 Task: Set due date reminder 1 Day before.
Action: Mouse moved to (417, 165)
Screenshot: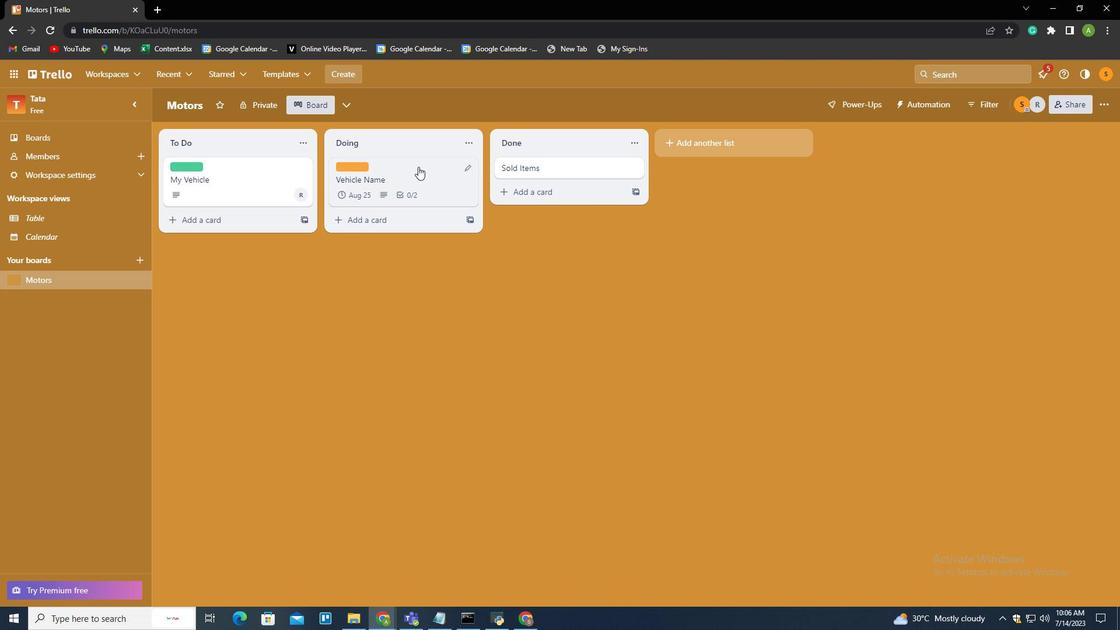 
Action: Mouse pressed left at (417, 165)
Screenshot: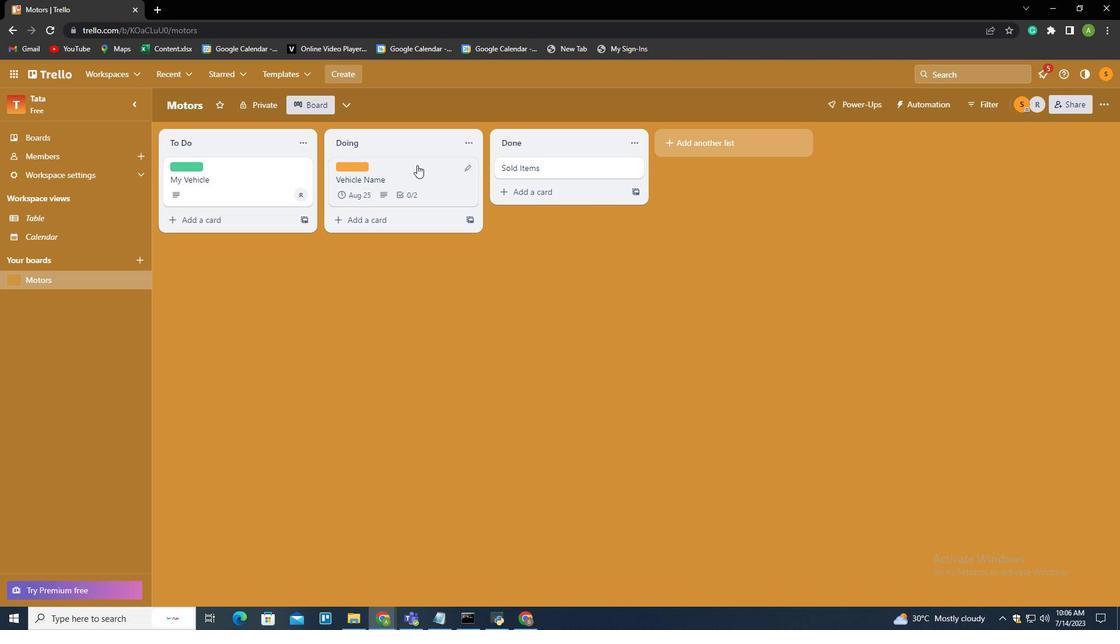 
Action: Mouse moved to (695, 274)
Screenshot: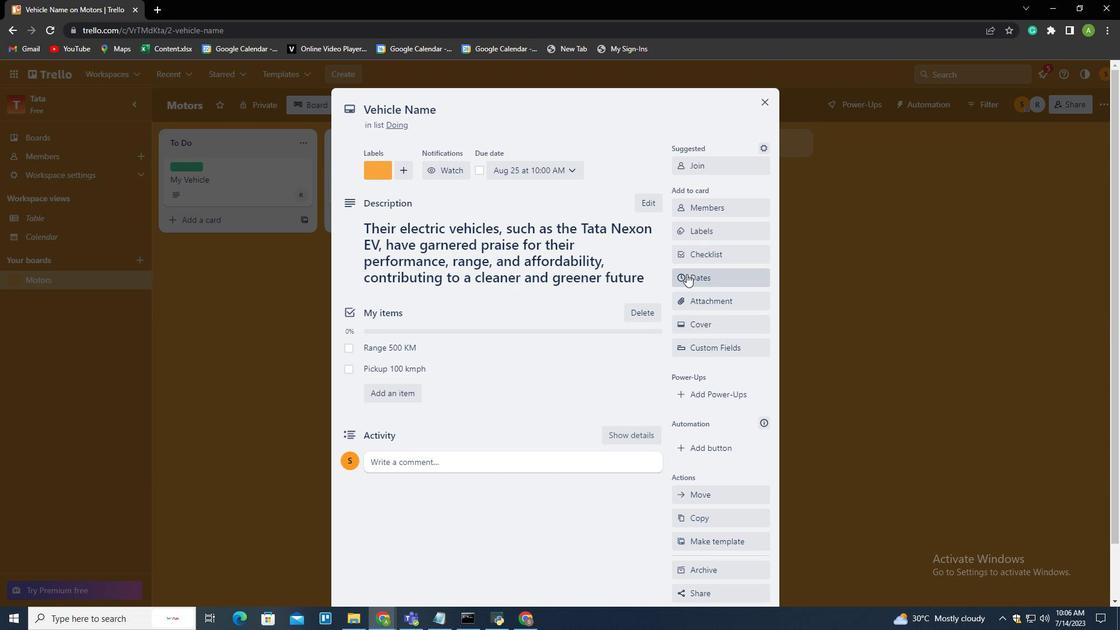 
Action: Mouse pressed left at (695, 274)
Screenshot: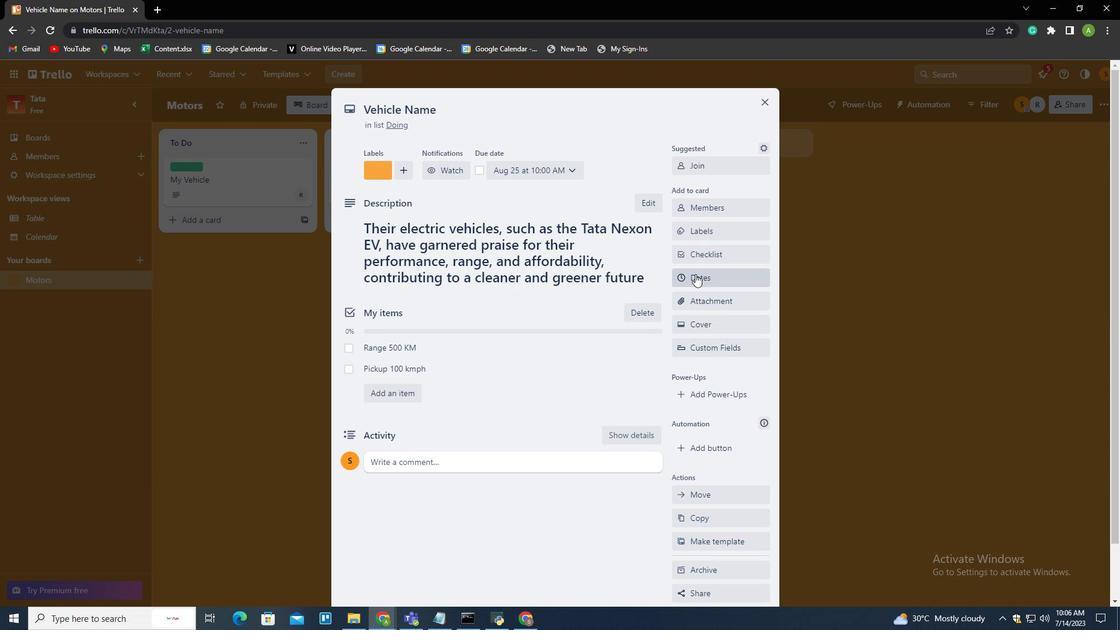 
Action: Mouse moved to (711, 390)
Screenshot: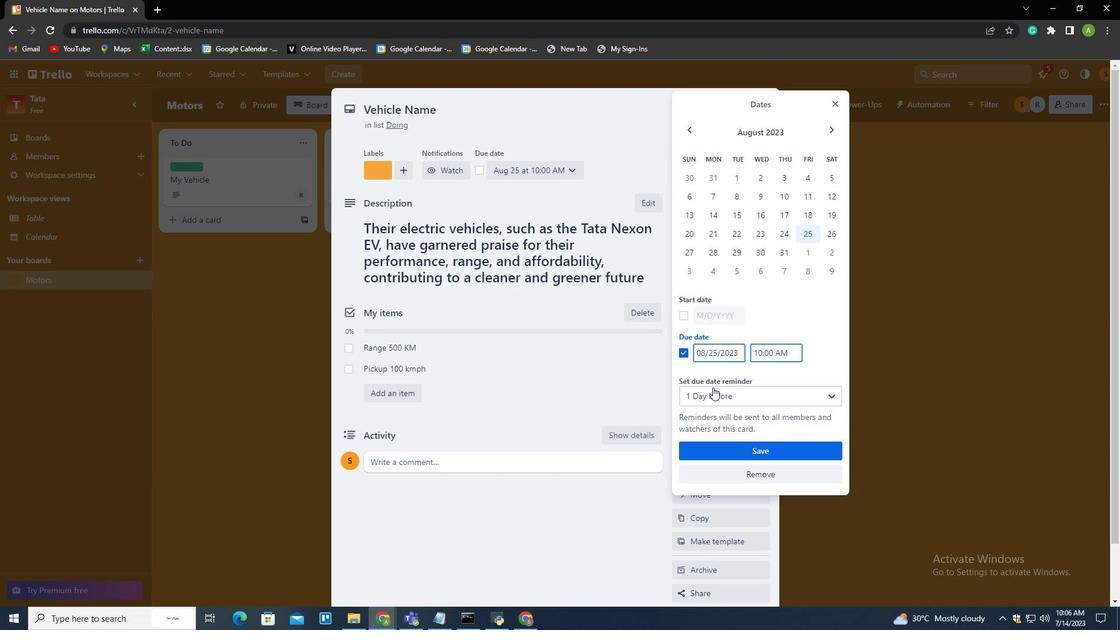 
Action: Mouse pressed left at (711, 390)
Screenshot: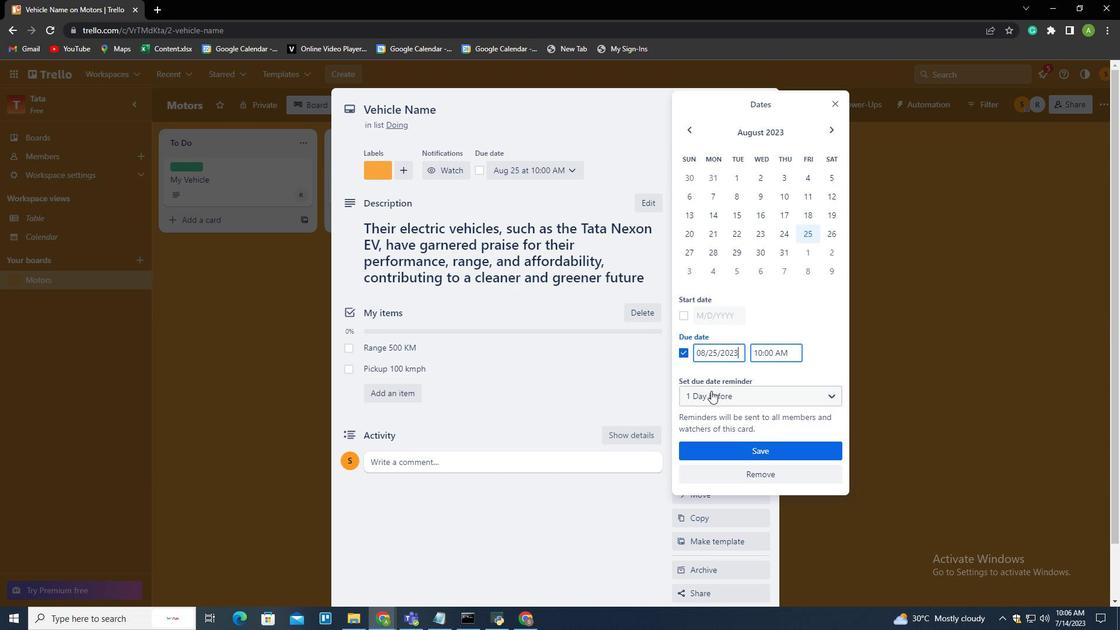 
Action: Mouse moved to (710, 551)
Screenshot: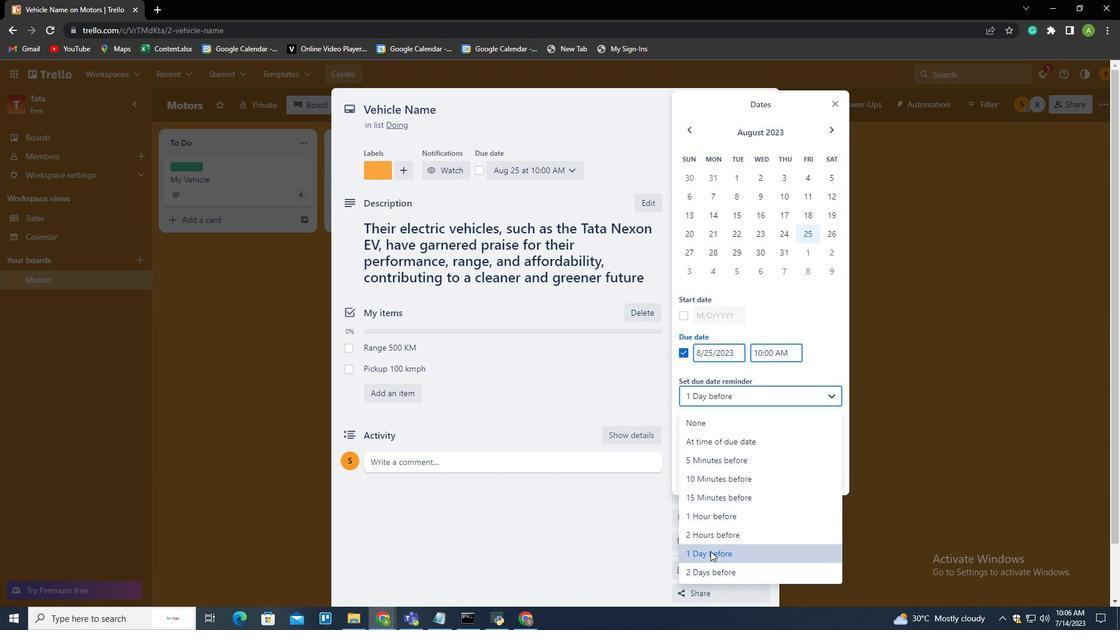 
Action: Mouse pressed left at (710, 551)
Screenshot: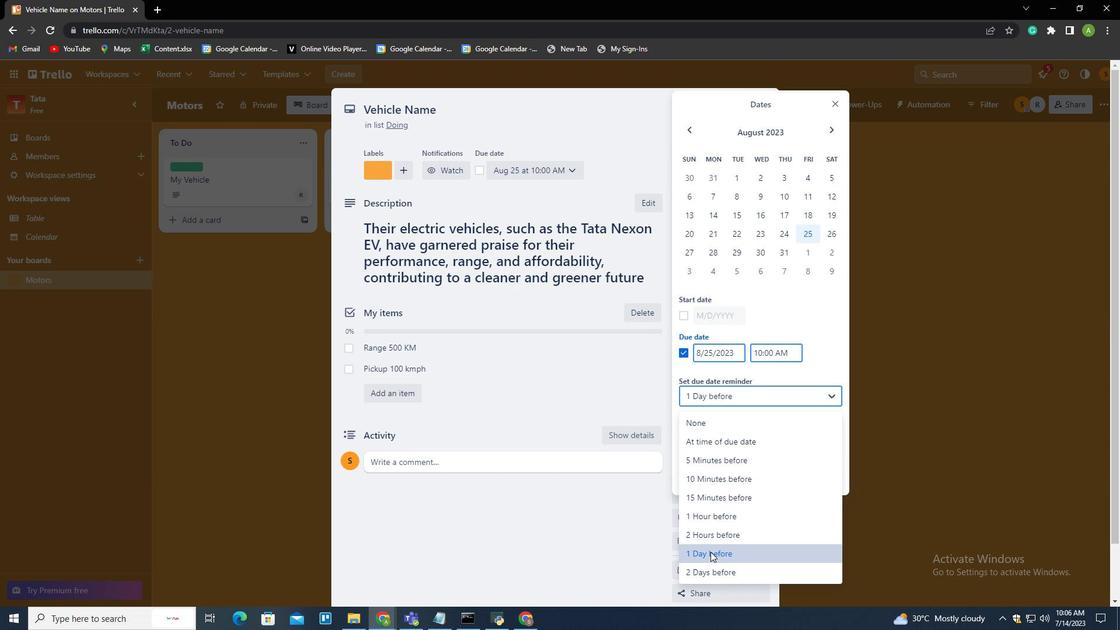 
Action: Mouse moved to (734, 450)
Screenshot: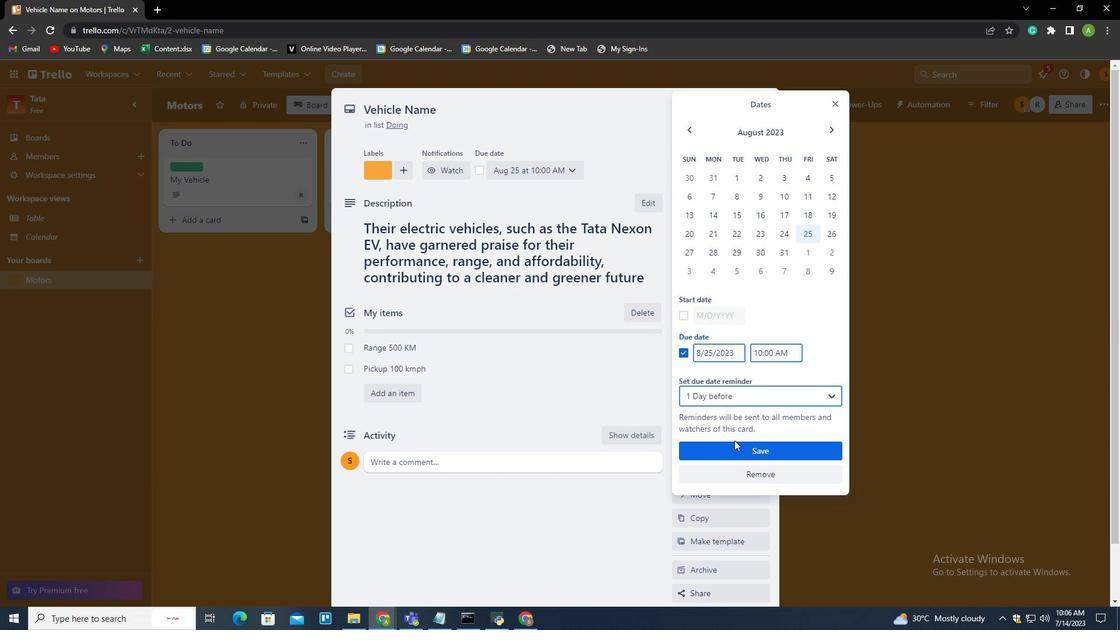 
Action: Mouse pressed left at (734, 450)
Screenshot: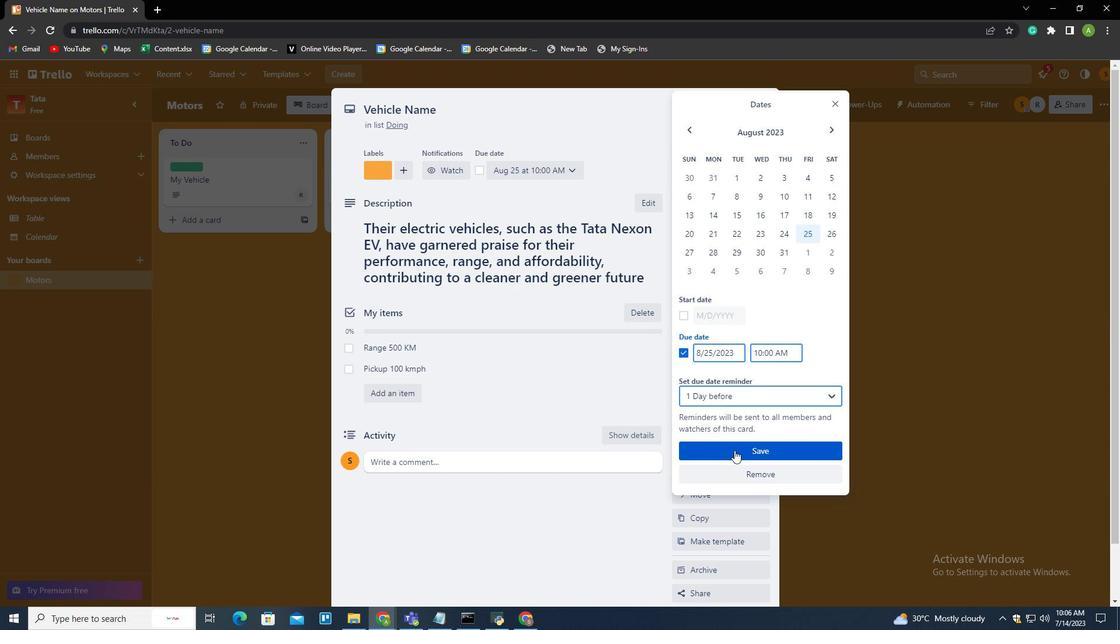 
Action: Mouse moved to (691, 436)
Screenshot: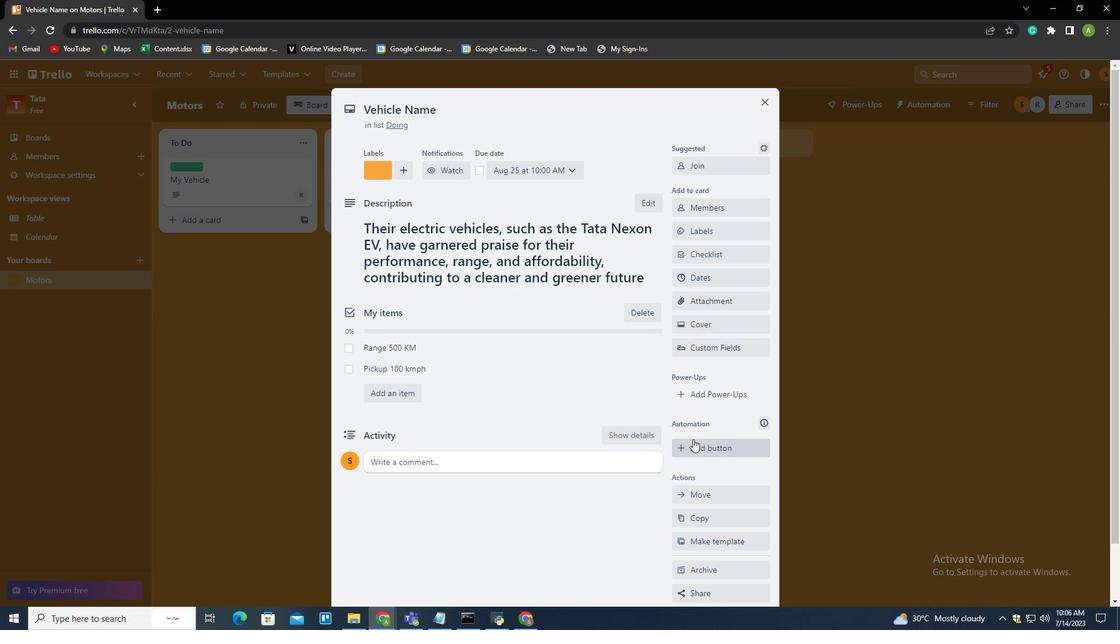 
